 Task: In the  document Natalie ,change text color to 'Dark Brown' Insert the mentioned shape above the text 'Cloud Callout'. Change color of the shape to  OrangeChange shape height to  2.4
Action: Mouse pressed left at (145, 168)
Screenshot: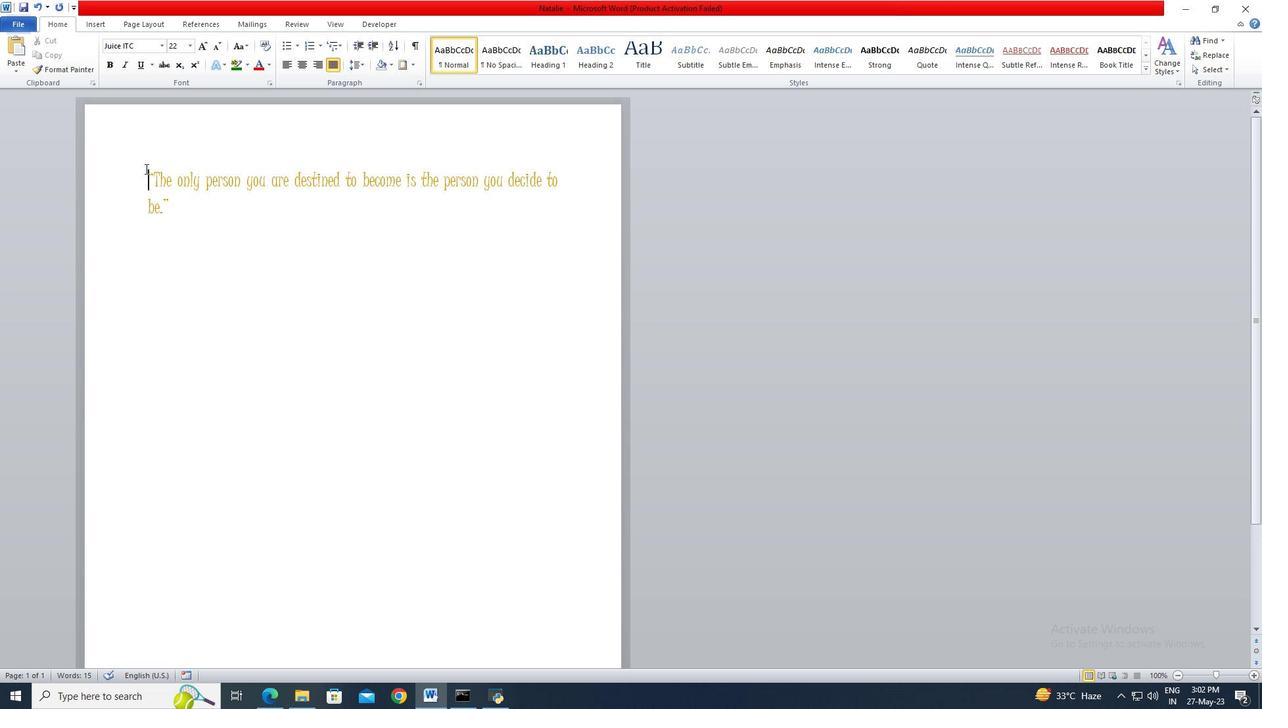 
Action: Key pressed ctrl+A
Screenshot: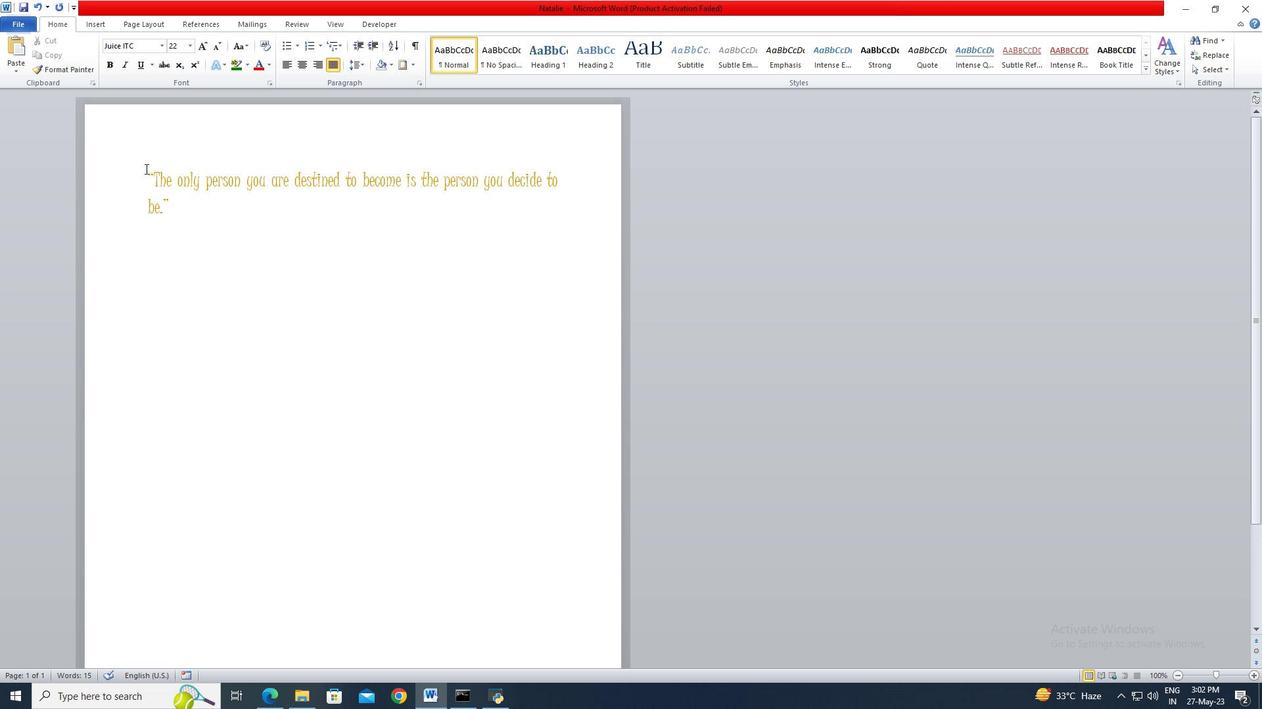
Action: Mouse moved to (271, 69)
Screenshot: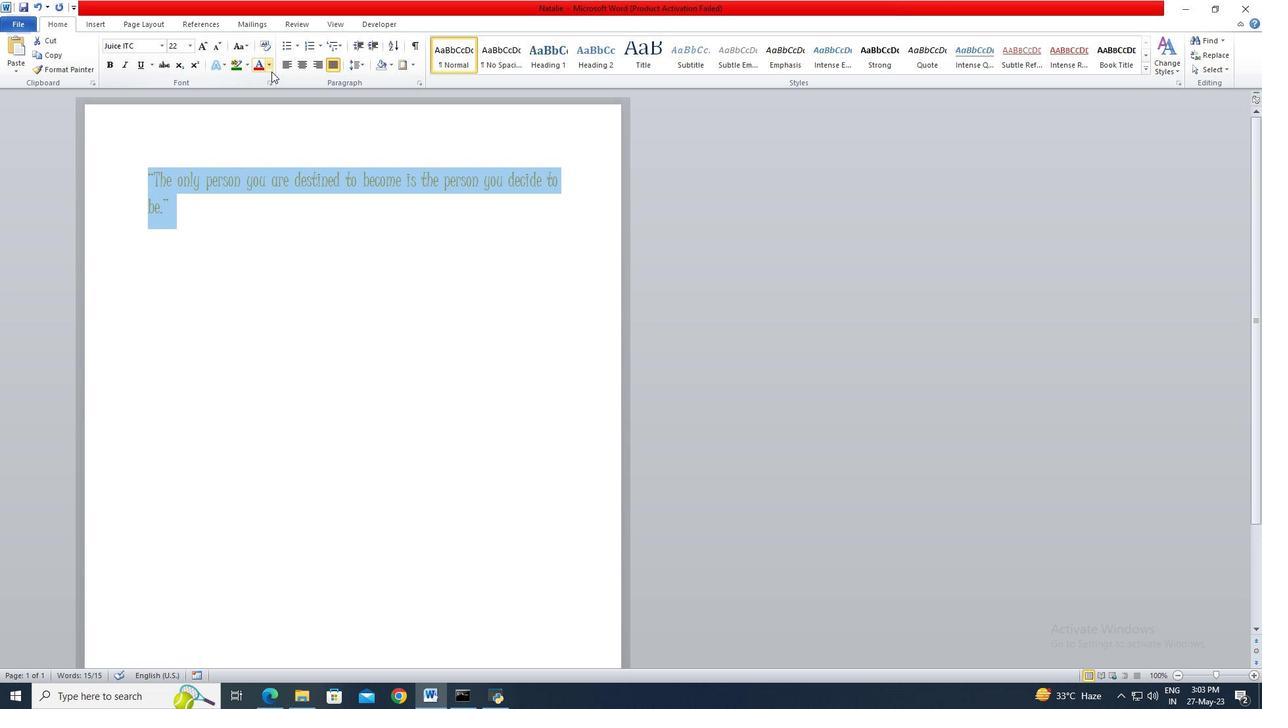
Action: Mouse pressed left at (271, 69)
Screenshot: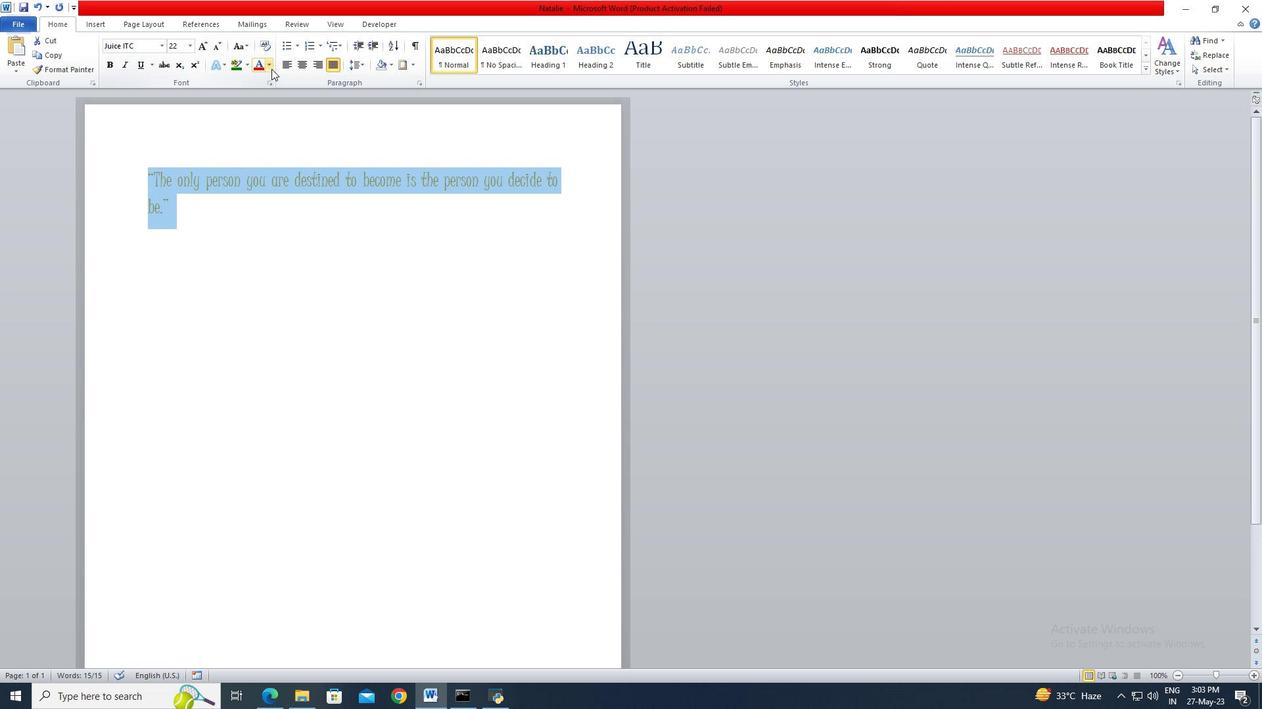 
Action: Mouse moved to (311, 214)
Screenshot: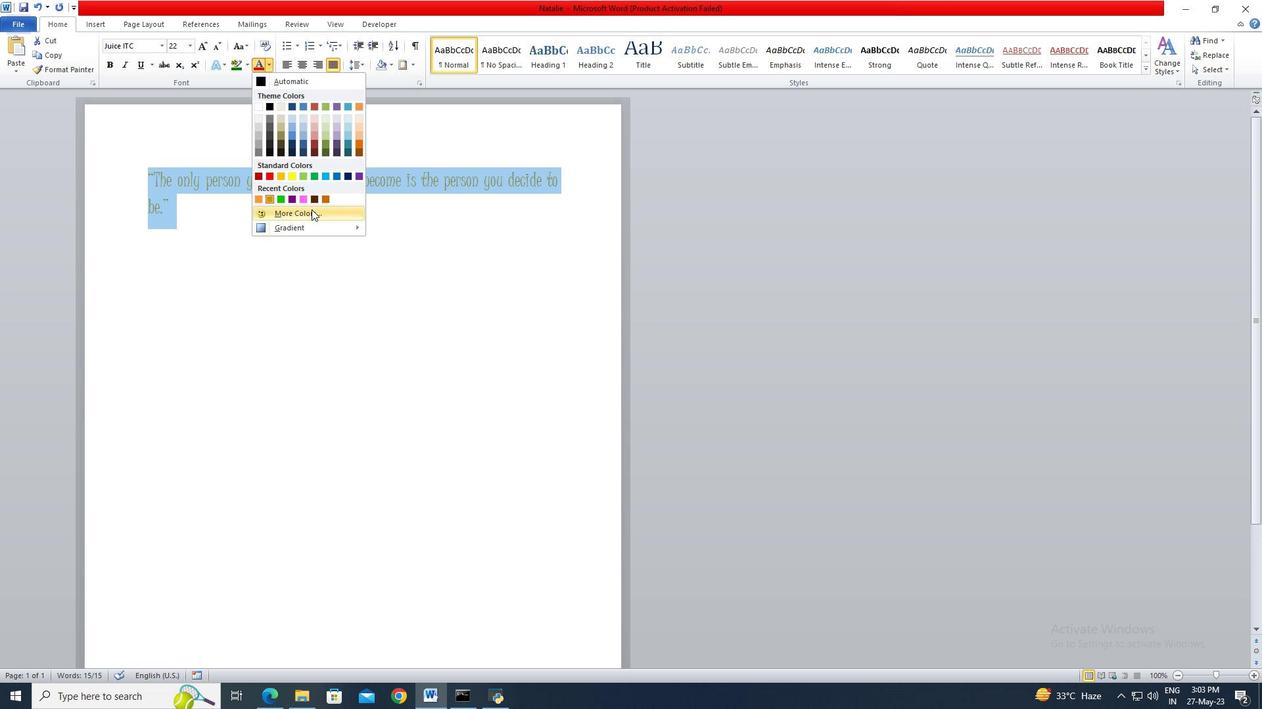 
Action: Mouse pressed left at (311, 214)
Screenshot: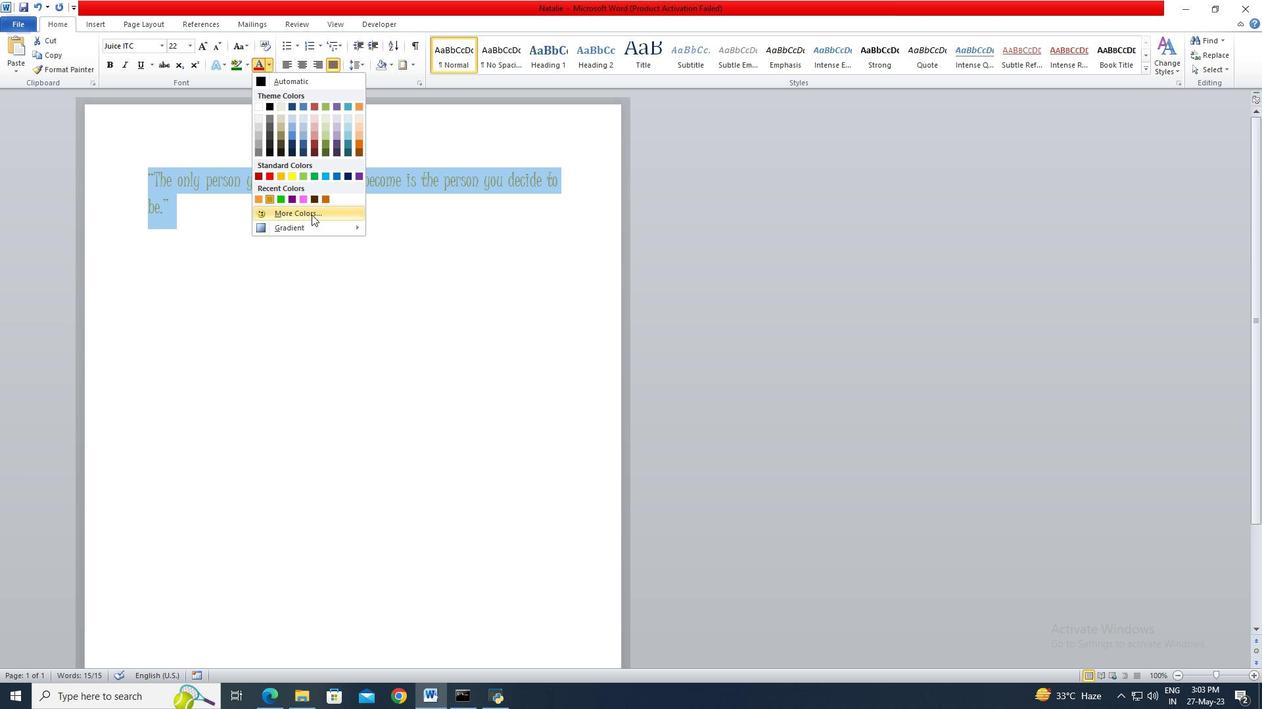 
Action: Mouse moved to (569, 369)
Screenshot: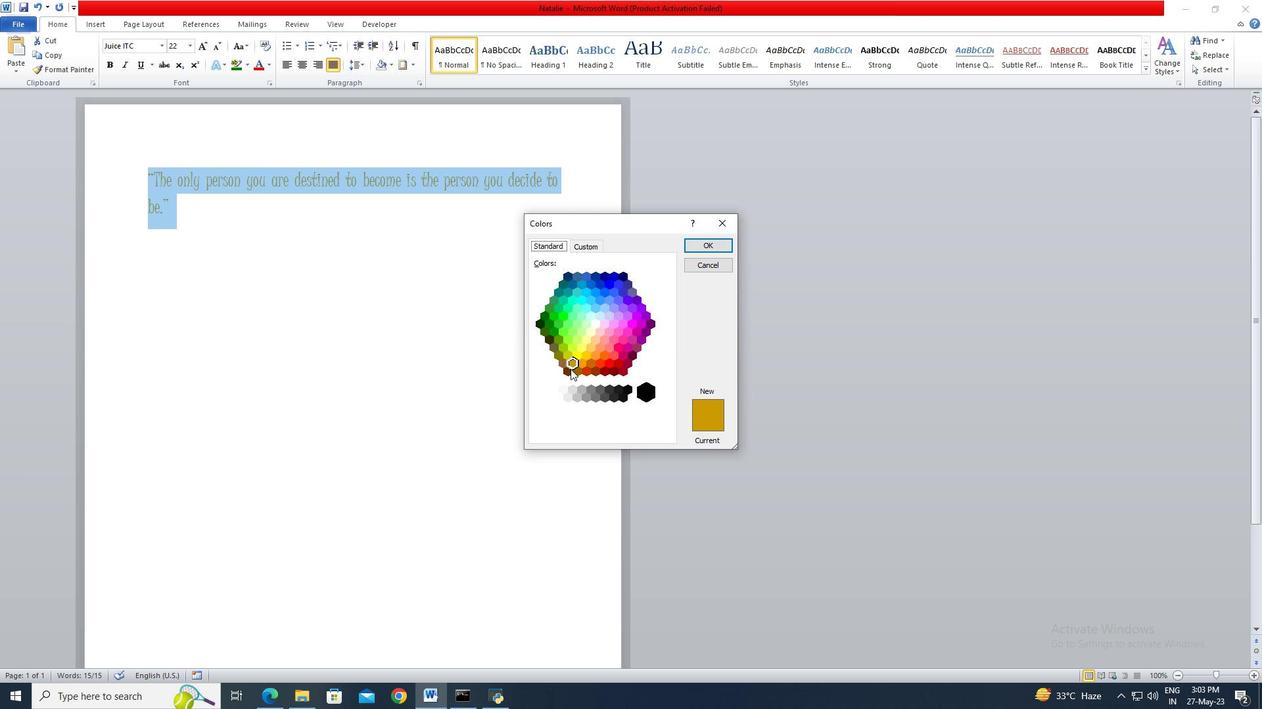 
Action: Mouse pressed left at (569, 369)
Screenshot: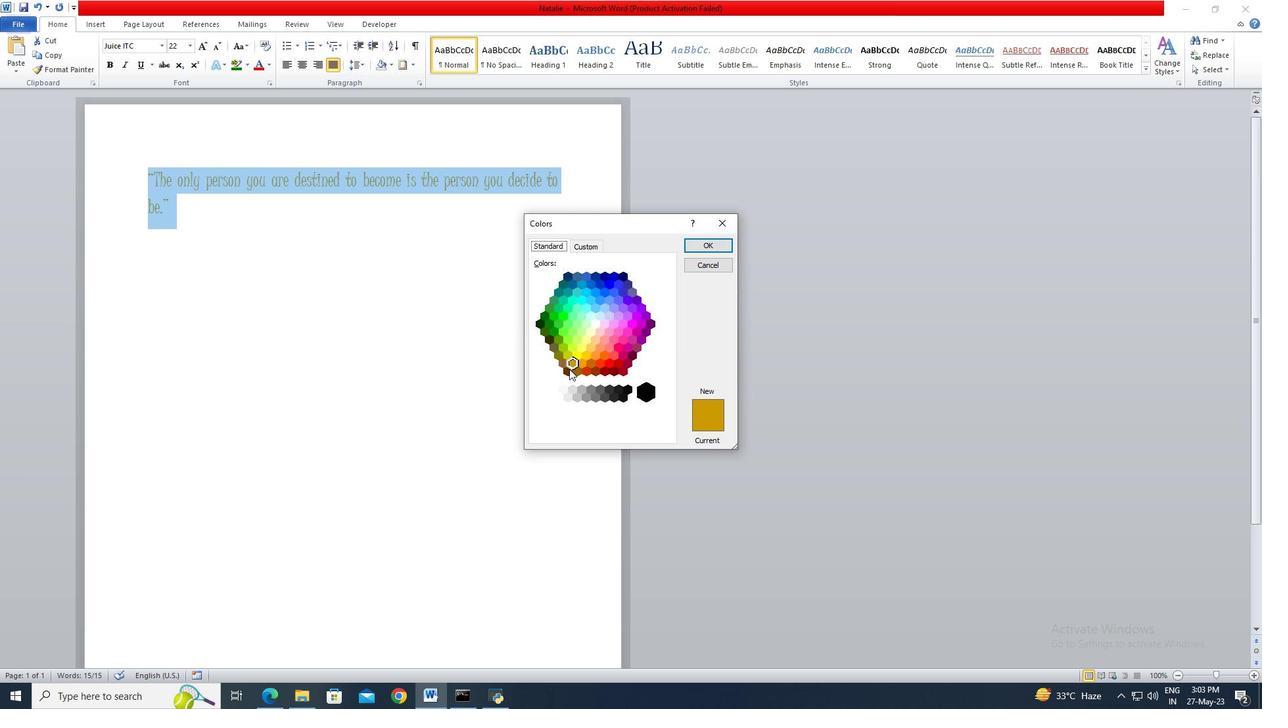 
Action: Mouse moved to (714, 245)
Screenshot: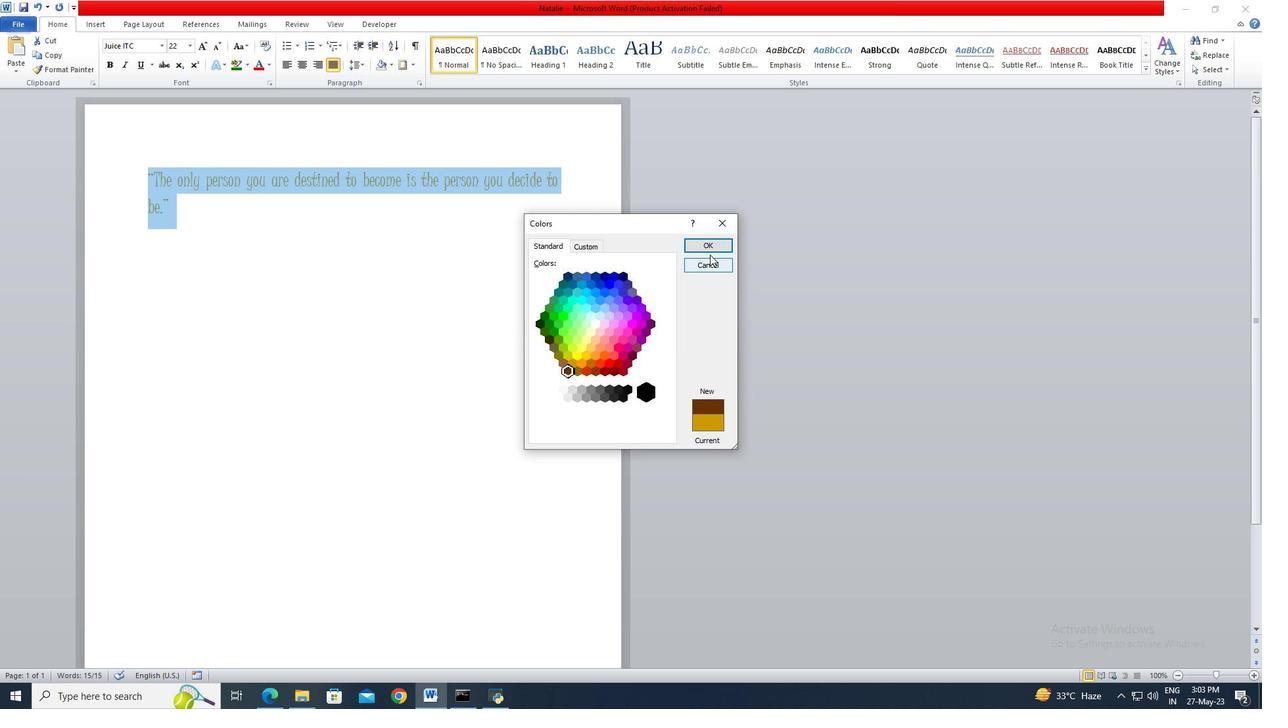 
Action: Mouse pressed left at (714, 245)
Screenshot: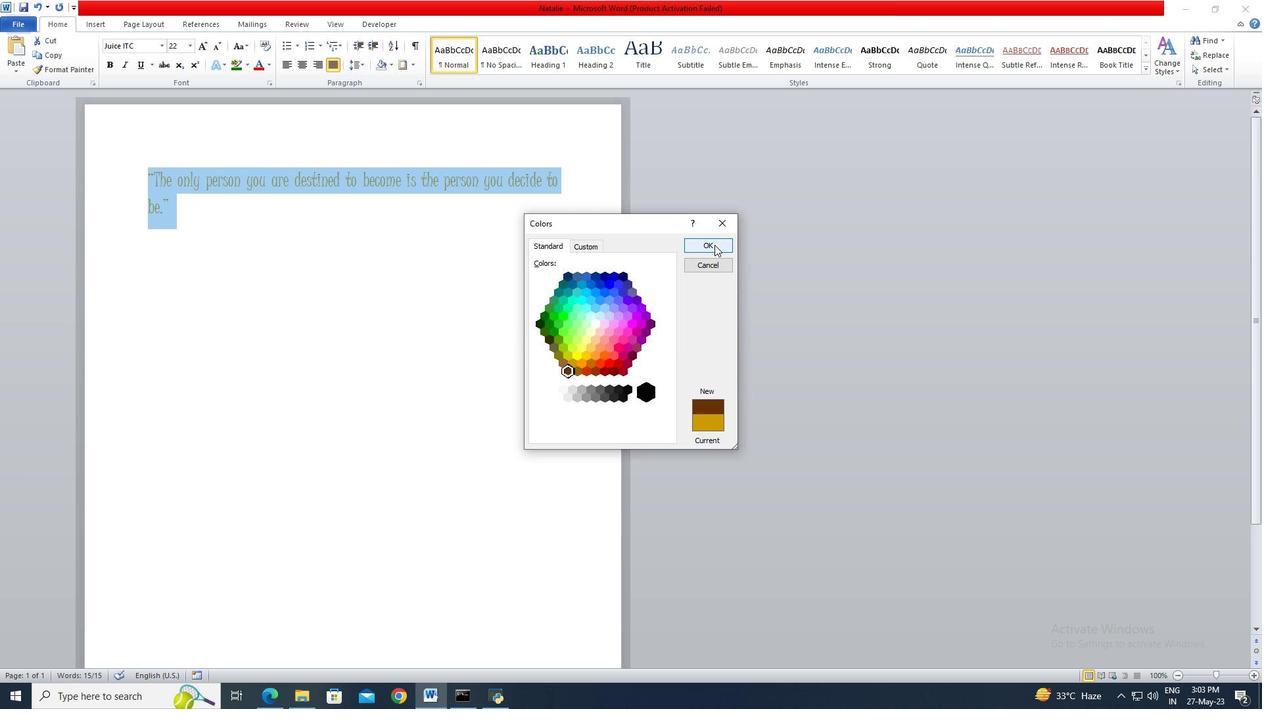
Action: Mouse moved to (292, 225)
Screenshot: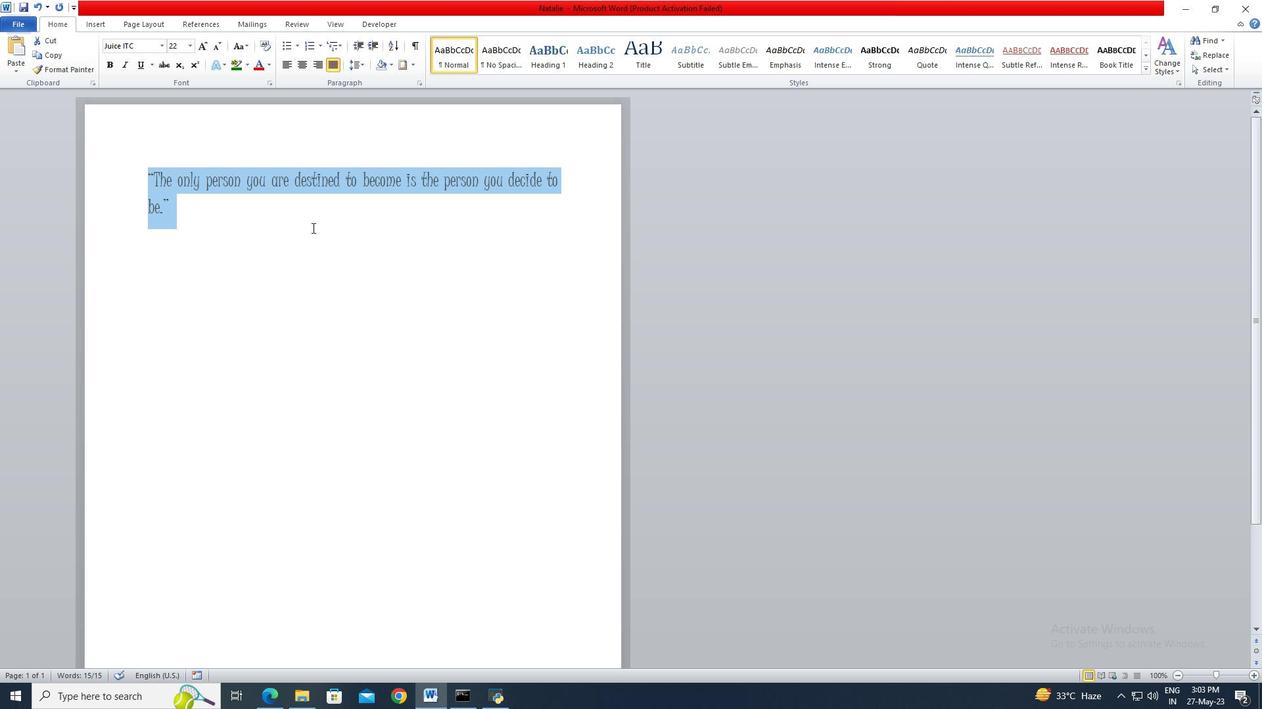 
Action: Mouse pressed left at (292, 225)
Screenshot: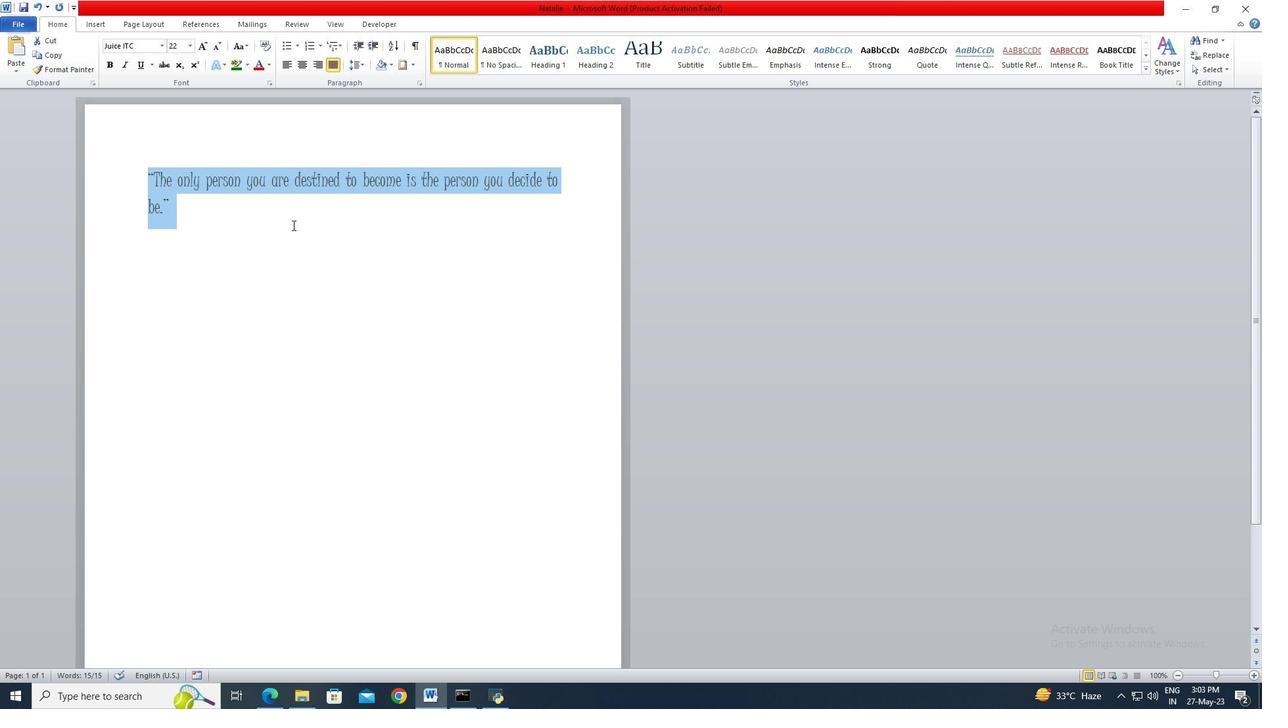 
Action: Mouse moved to (101, 30)
Screenshot: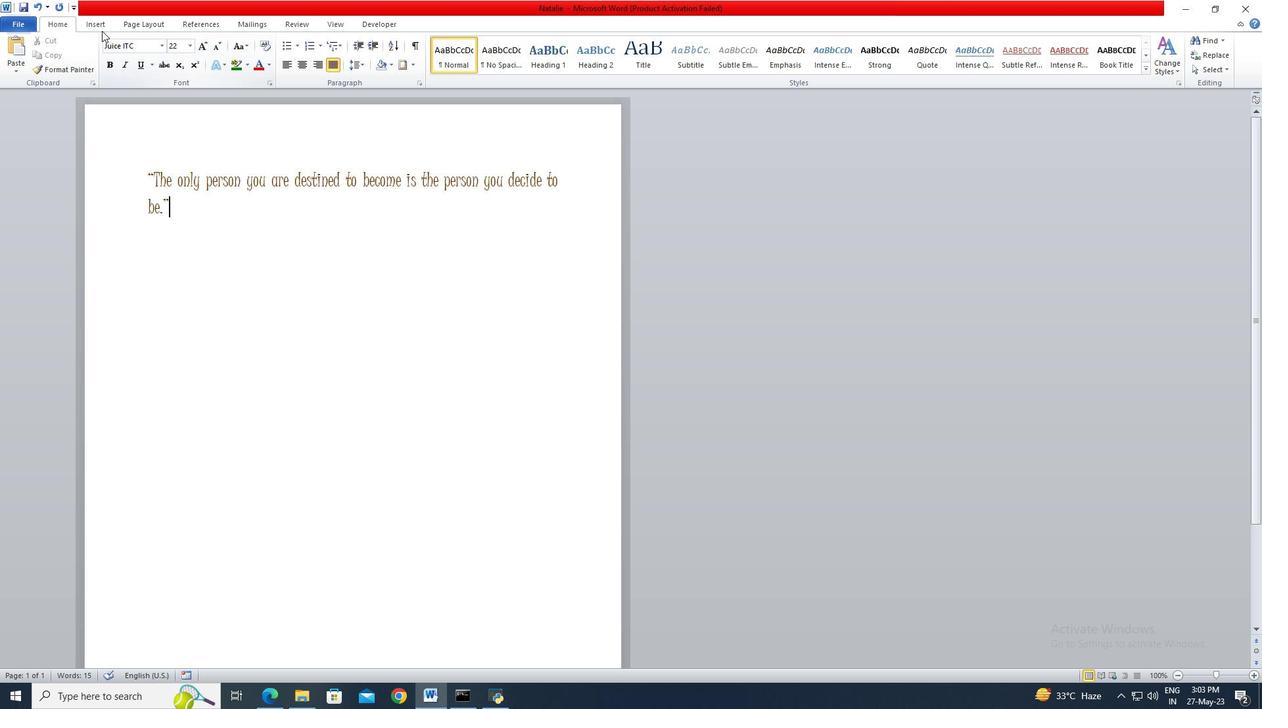 
Action: Mouse pressed left at (101, 30)
Screenshot: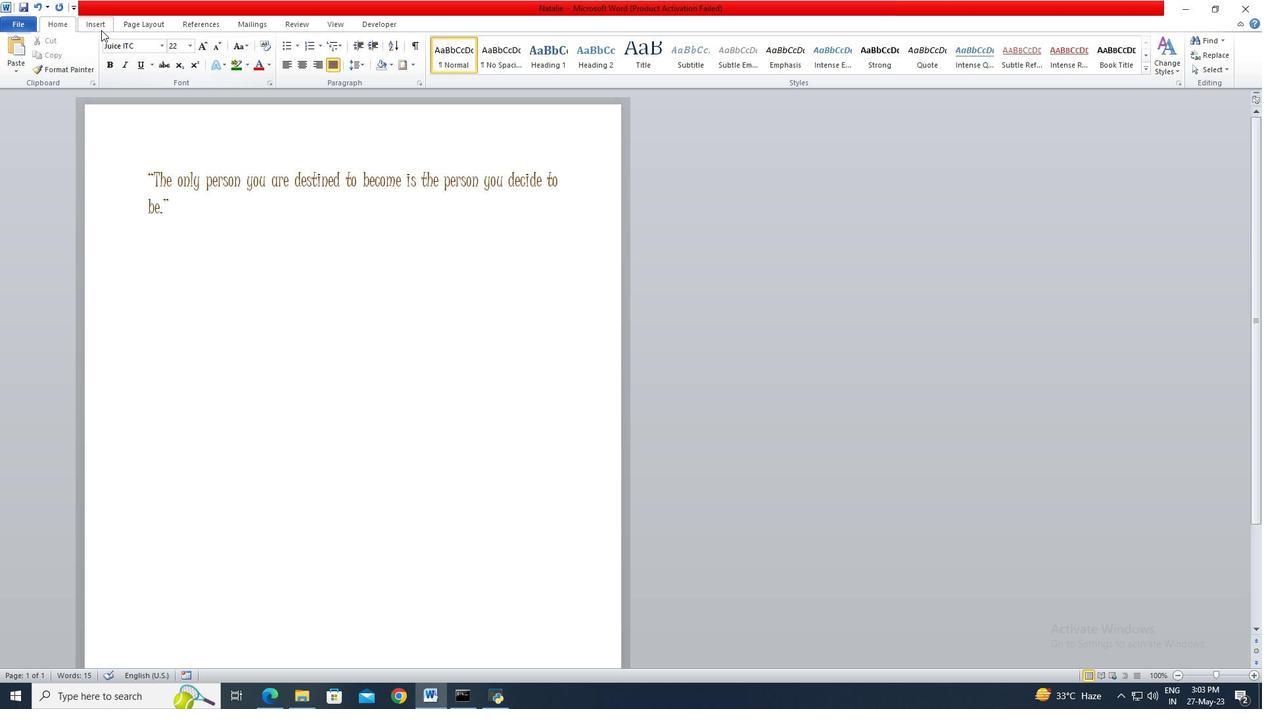 
Action: Mouse moved to (187, 57)
Screenshot: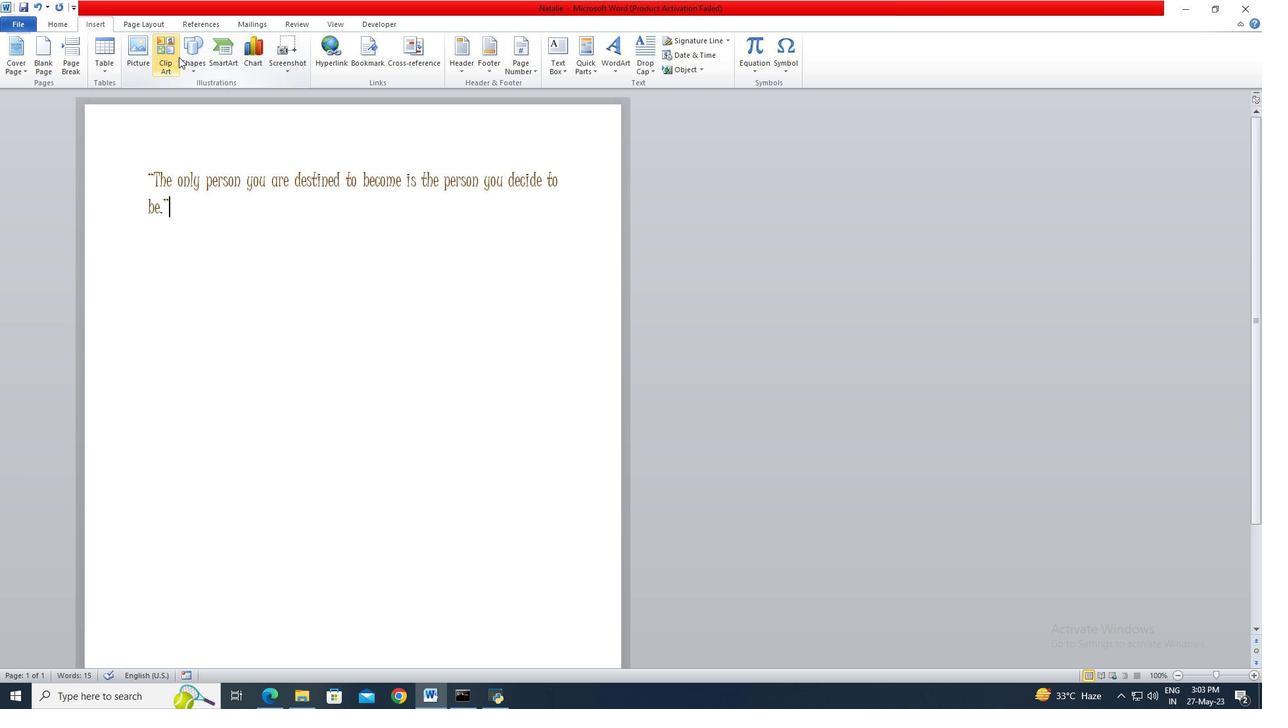 
Action: Mouse pressed left at (187, 57)
Screenshot: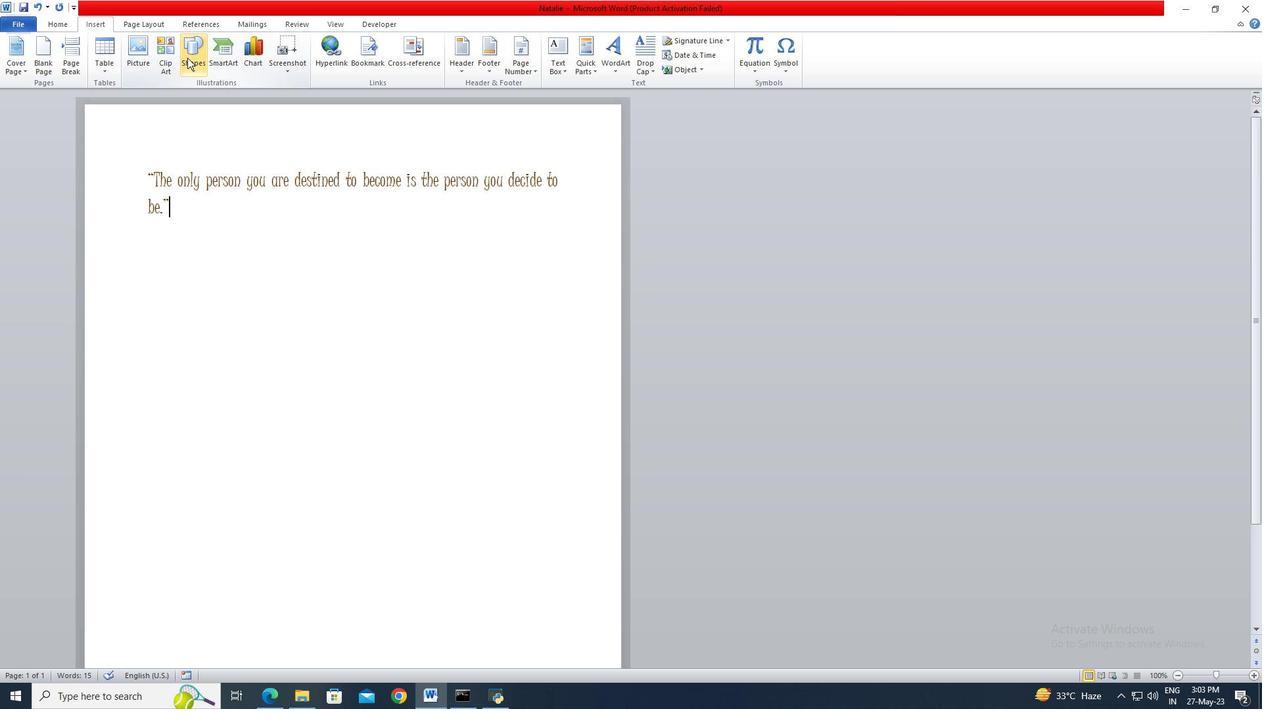 
Action: Mouse moved to (226, 415)
Screenshot: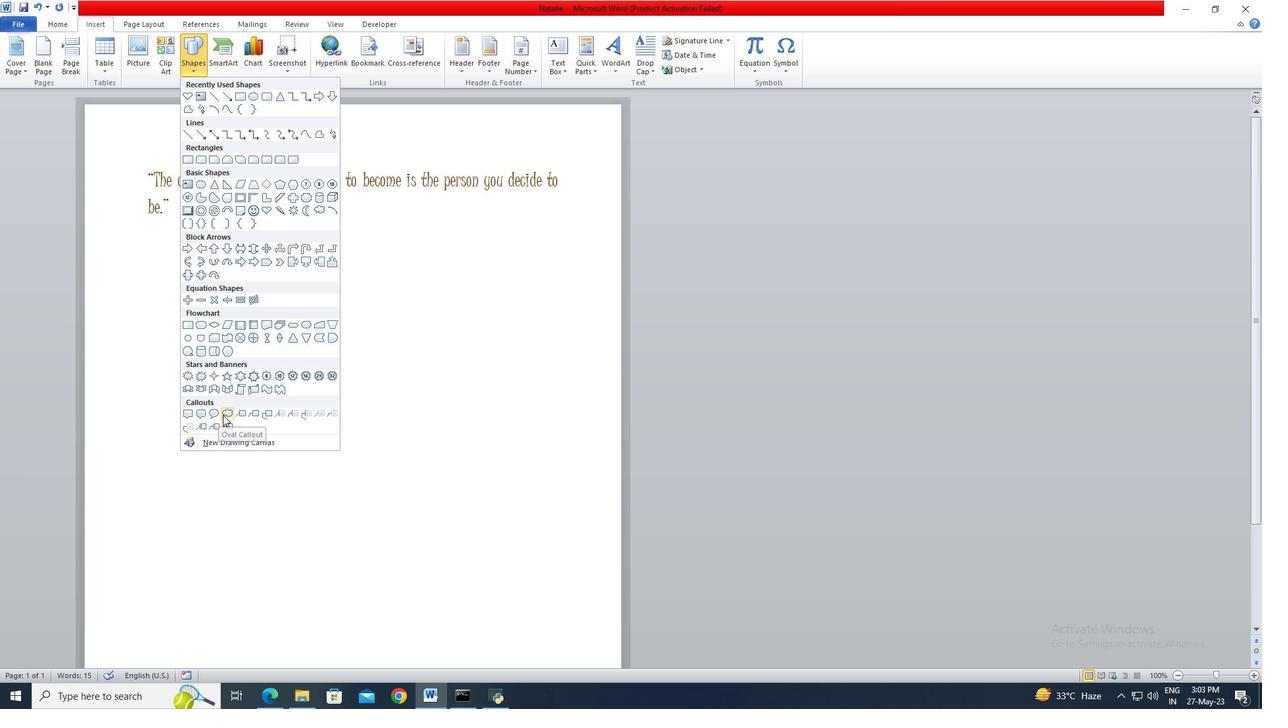 
Action: Mouse pressed left at (226, 415)
Screenshot: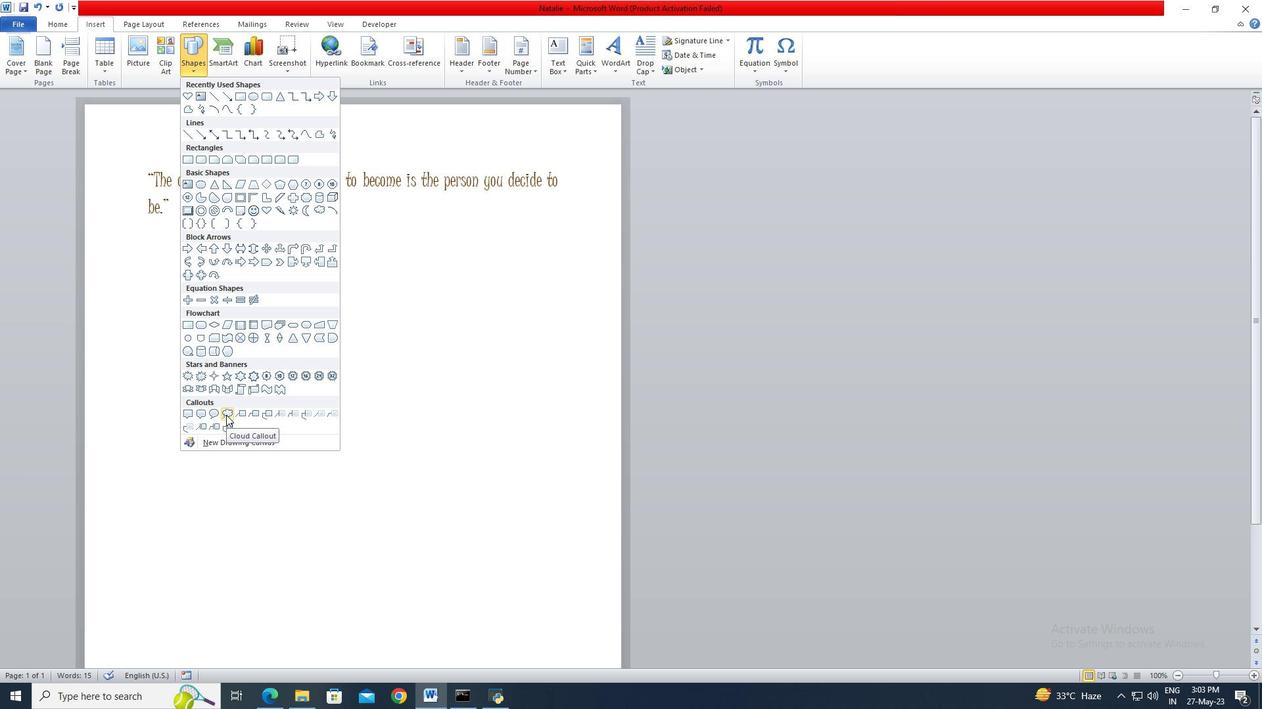 
Action: Mouse moved to (201, 110)
Screenshot: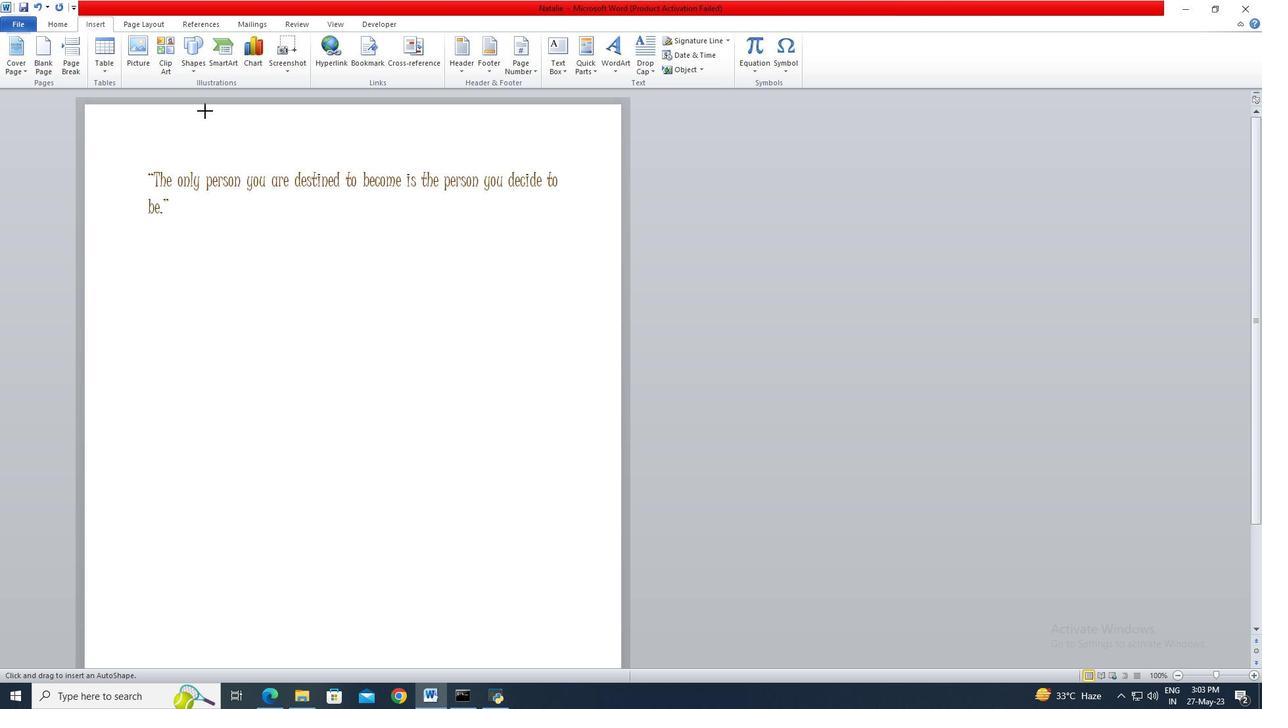 
Action: Mouse pressed left at (201, 110)
Screenshot: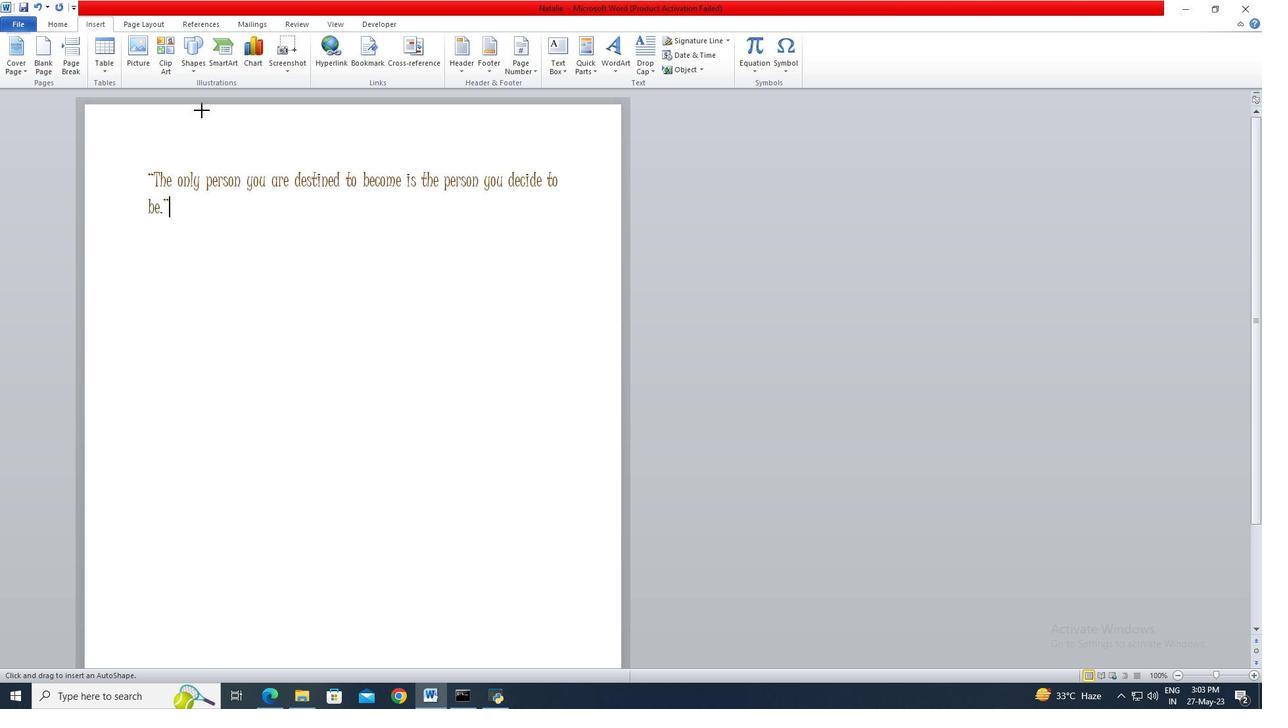
Action: Mouse moved to (485, 41)
Screenshot: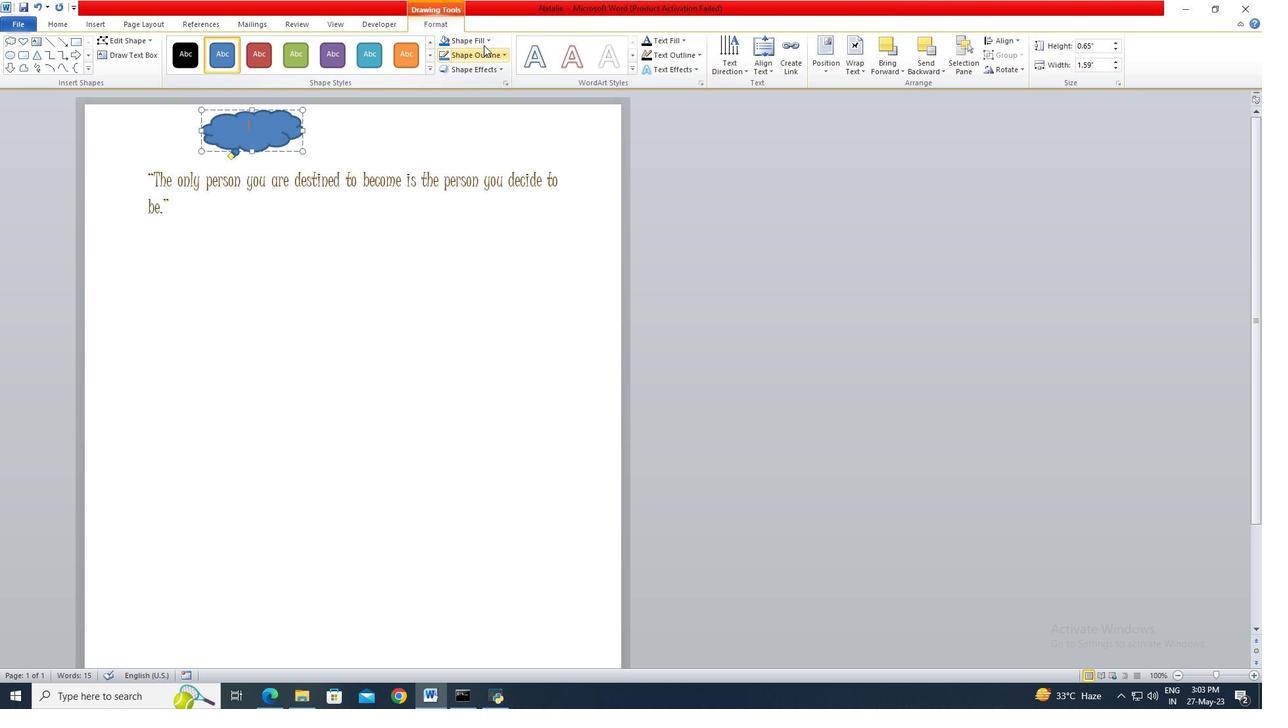 
Action: Mouse pressed left at (485, 41)
Screenshot: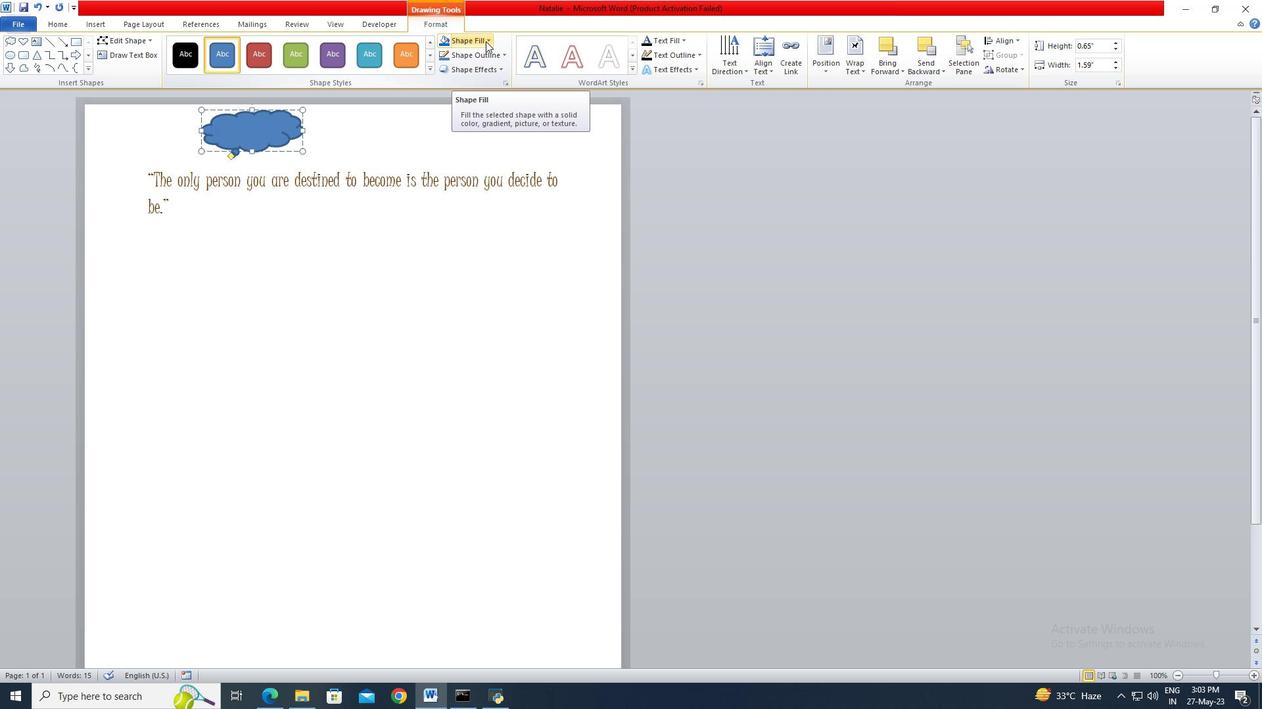 
Action: Mouse moved to (545, 67)
Screenshot: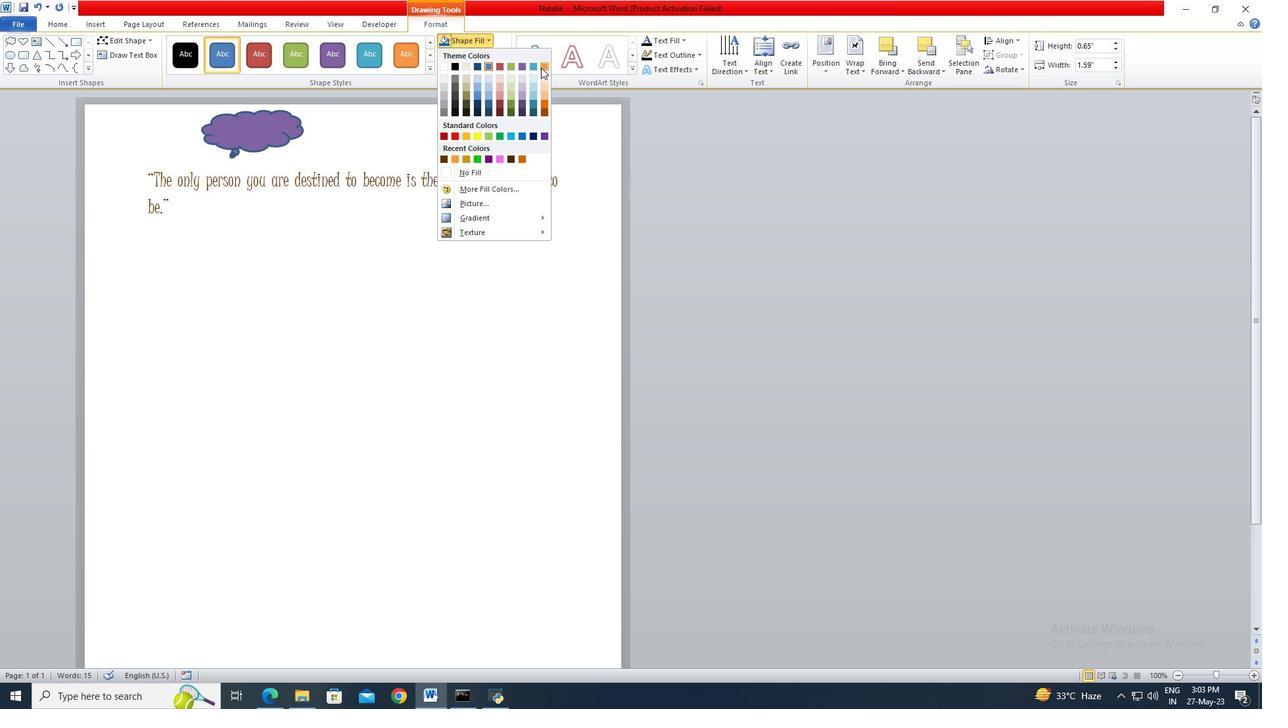 
Action: Mouse pressed left at (545, 67)
Screenshot: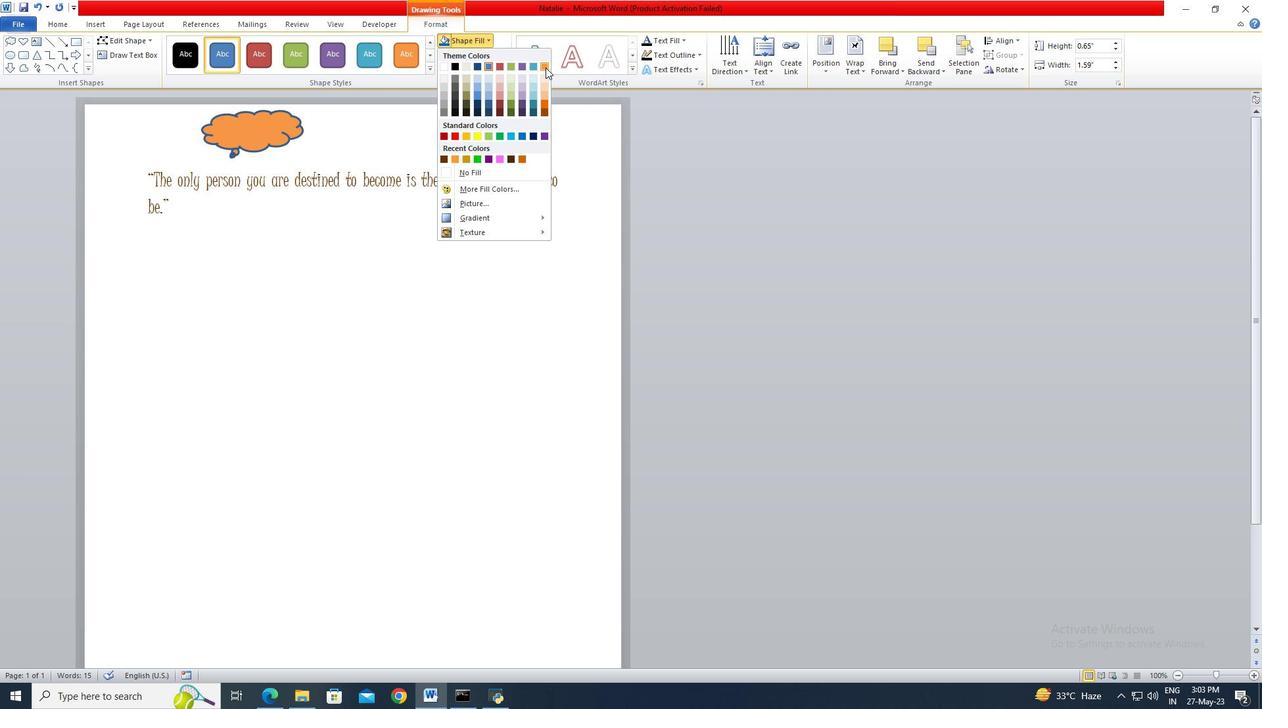 
Action: Mouse moved to (1089, 47)
Screenshot: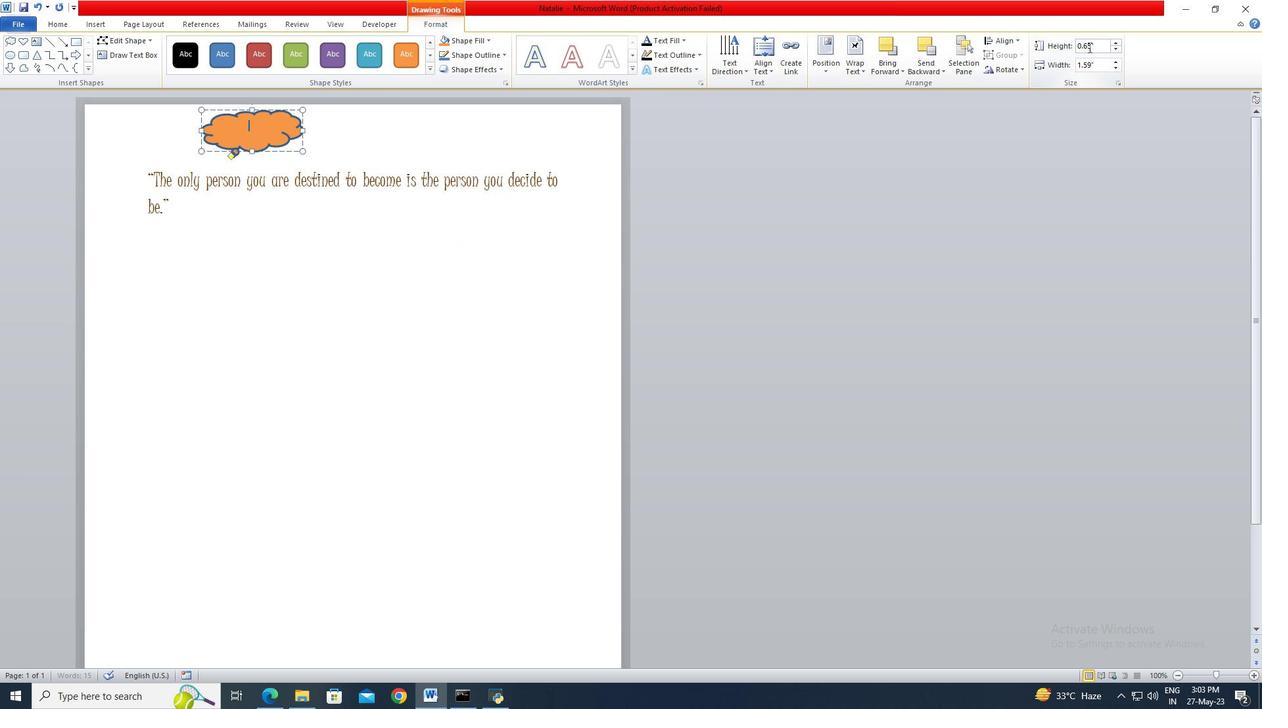 
Action: Mouse pressed left at (1089, 47)
Screenshot: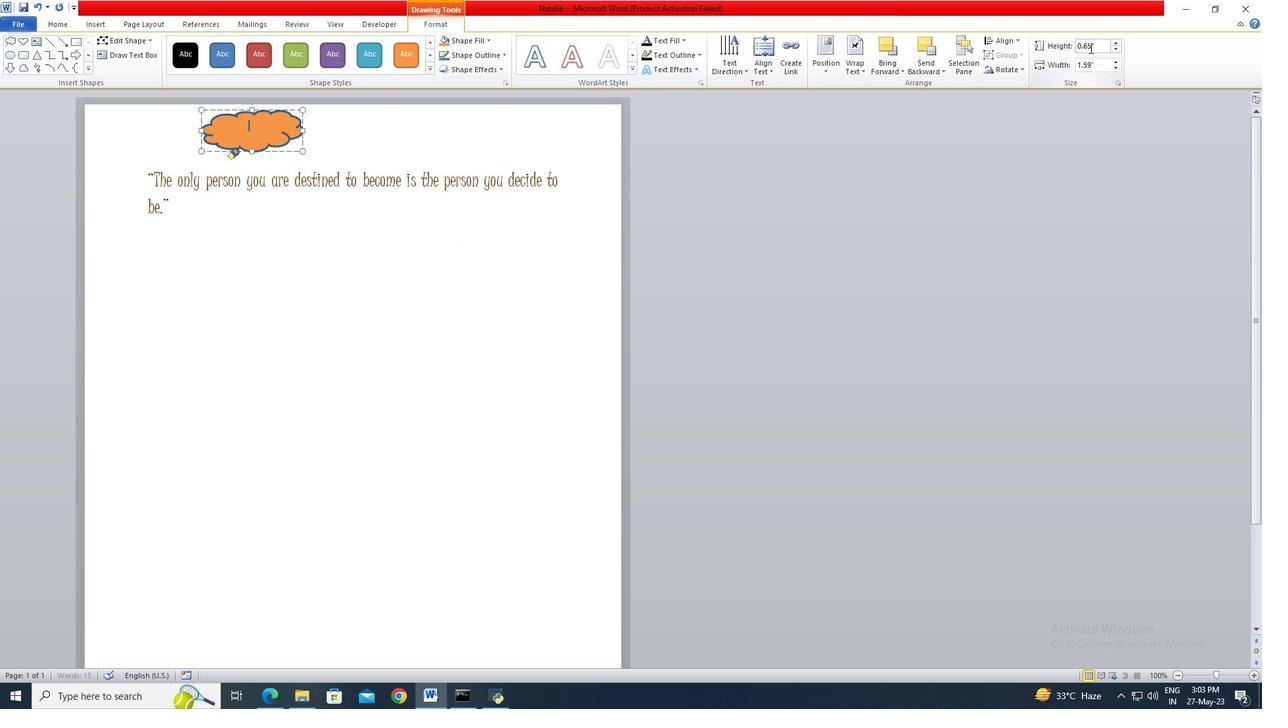 
Action: Mouse moved to (1089, 48)
Screenshot: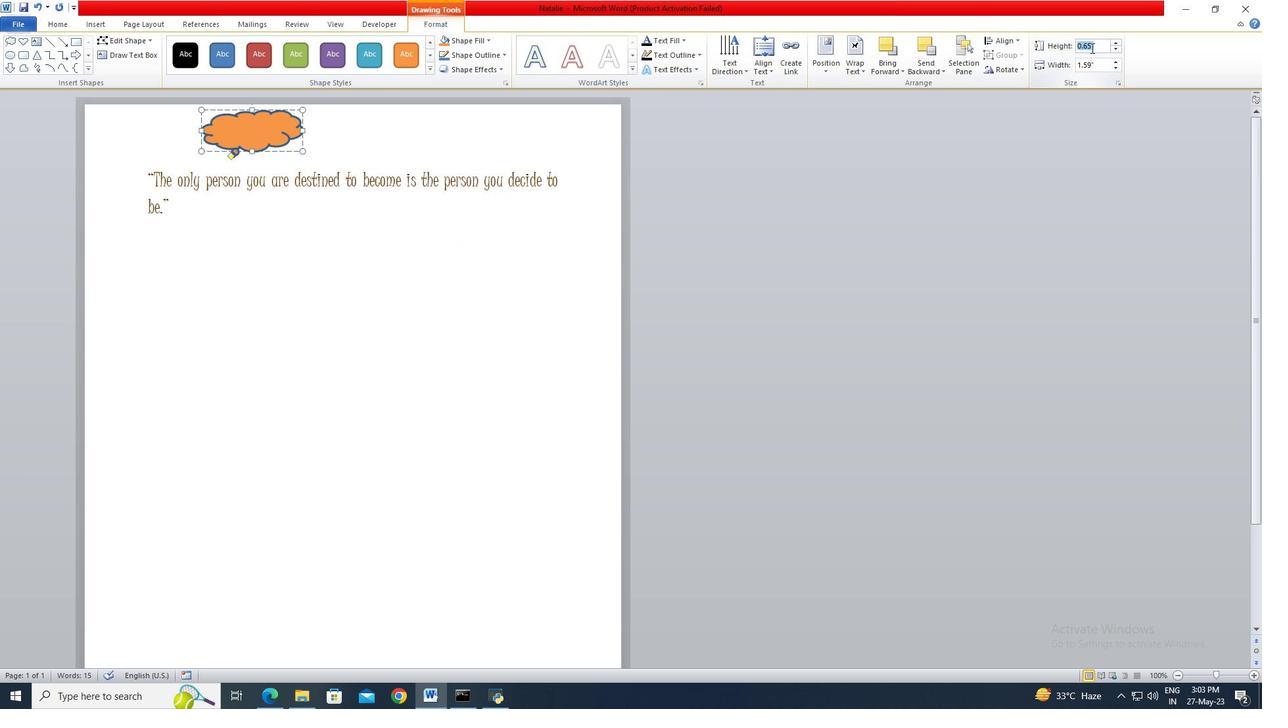 
Action: Key pressed 2
Screenshot: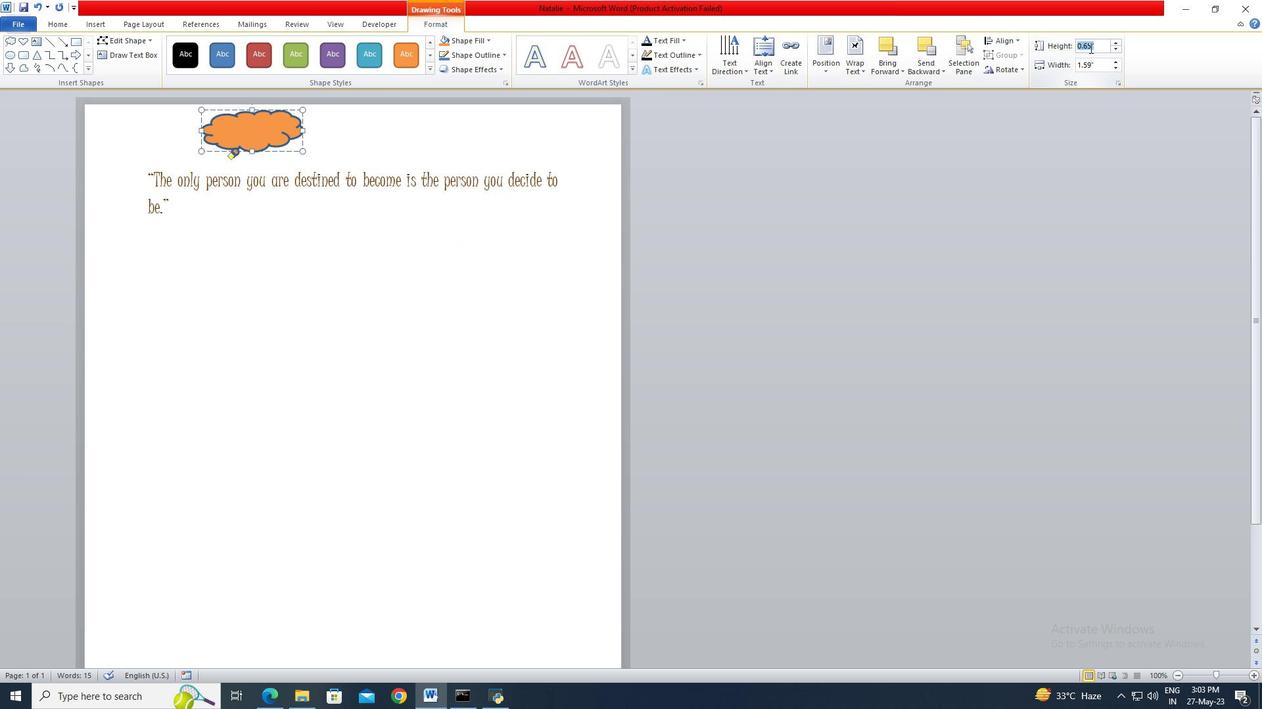 
Action: Mouse moved to (1087, 50)
Screenshot: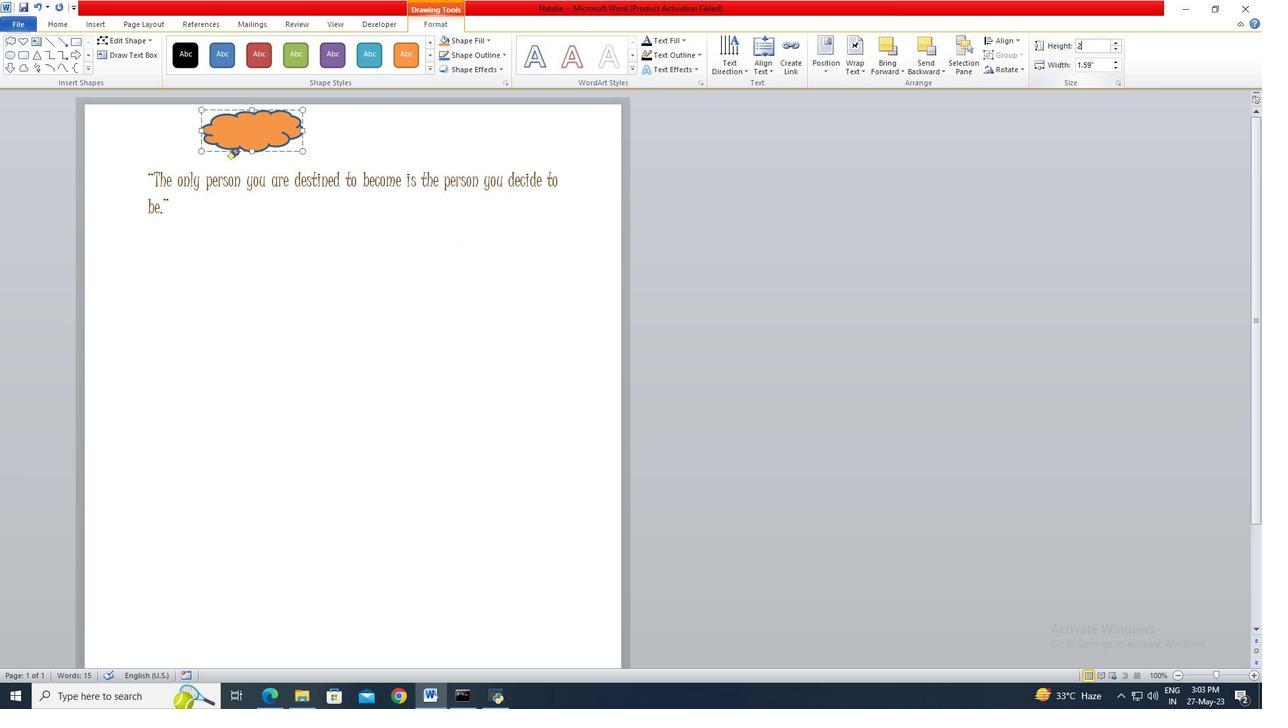 
Action: Key pressed .
Screenshot: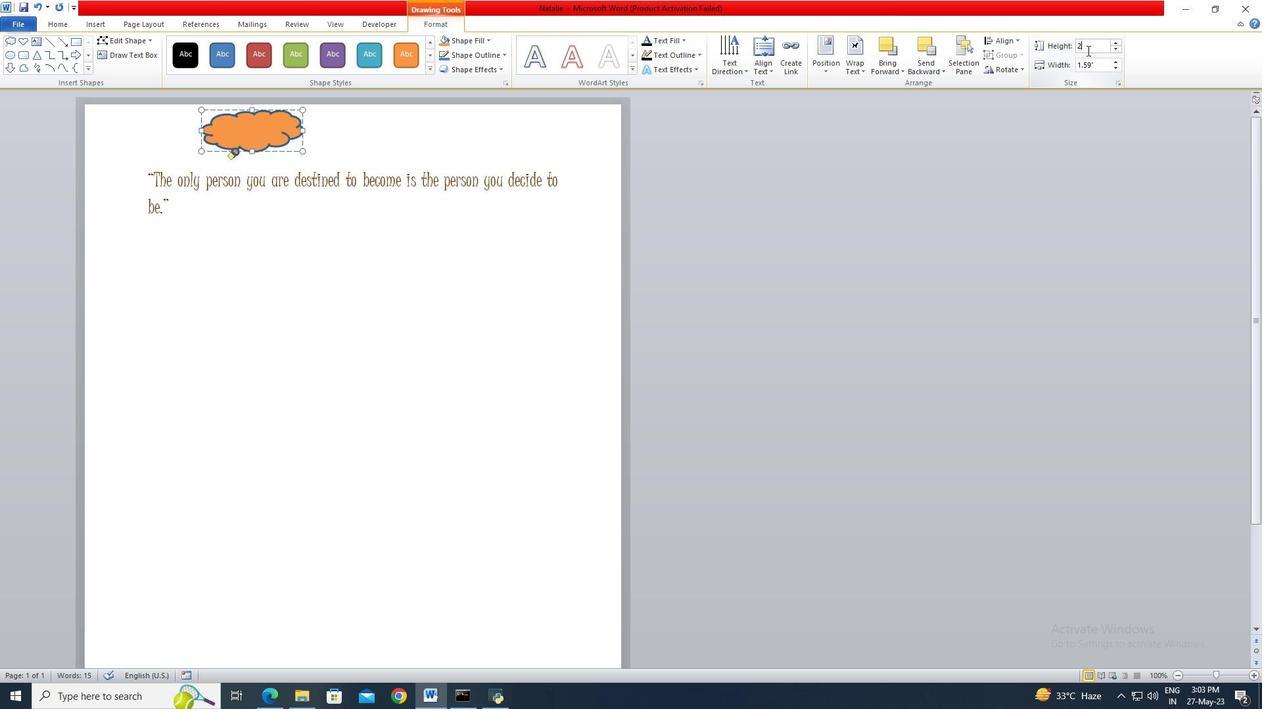 
Action: Mouse moved to (1085, 51)
Screenshot: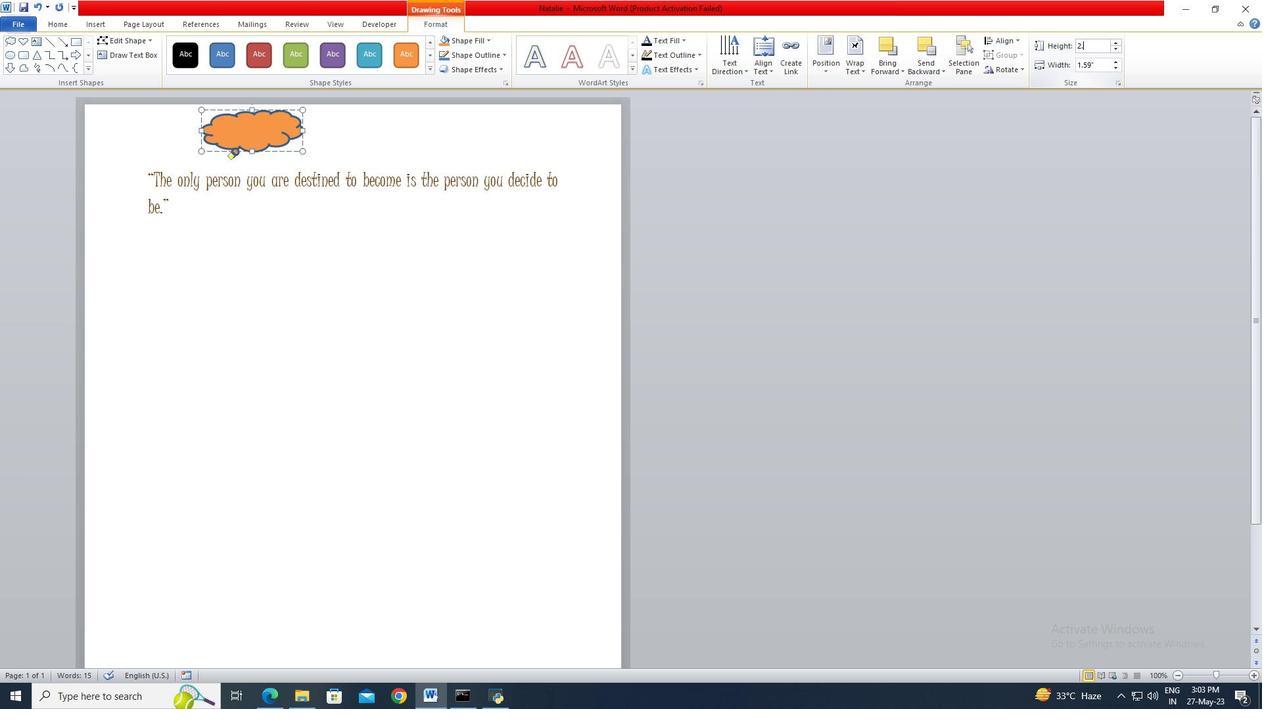 
Action: Key pressed 4<Key.enter>
Screenshot: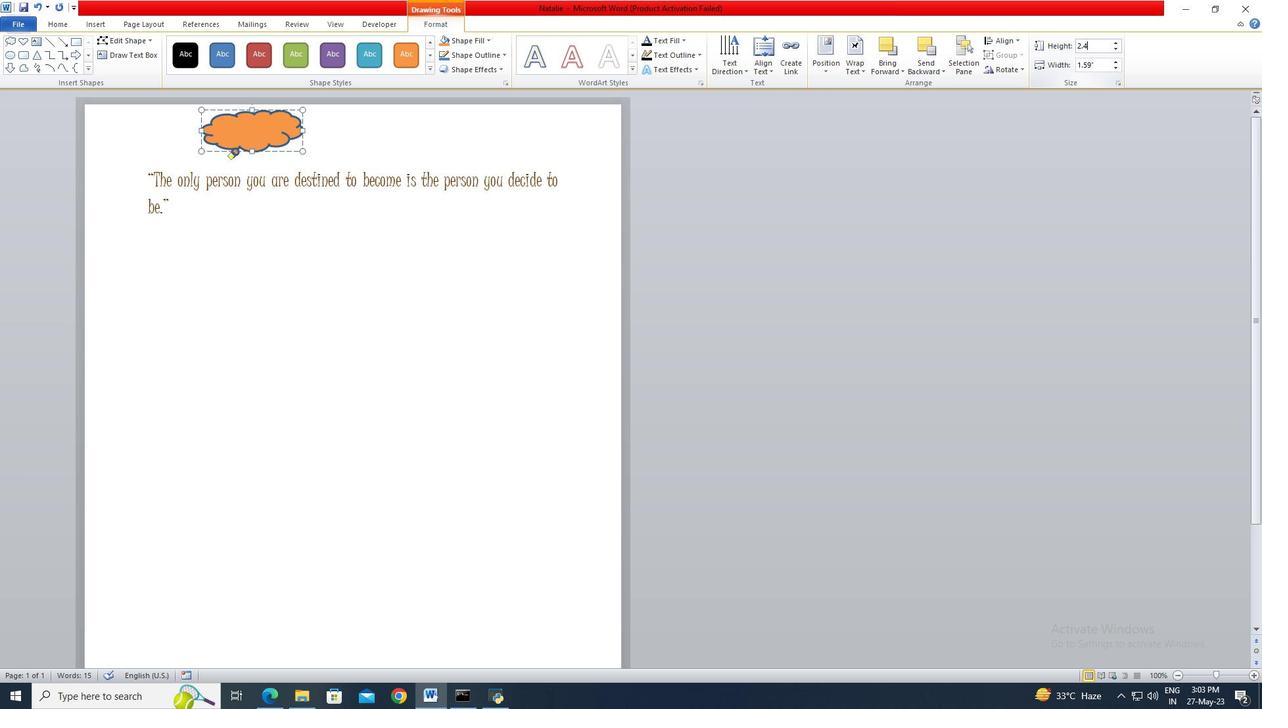 
Action: Mouse moved to (1080, 53)
Screenshot: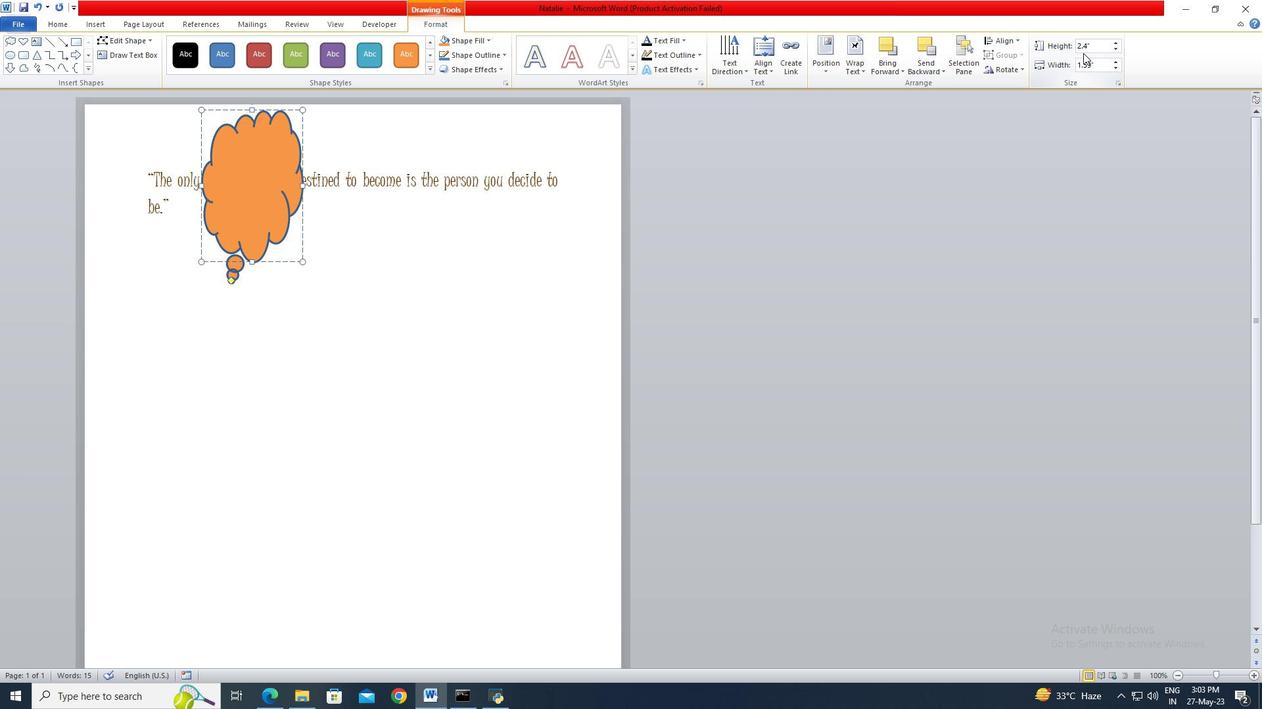 
